 Task: Add a condition where "Assignee Is Requester" in pending tickets.
Action: Mouse moved to (235, 521)
Screenshot: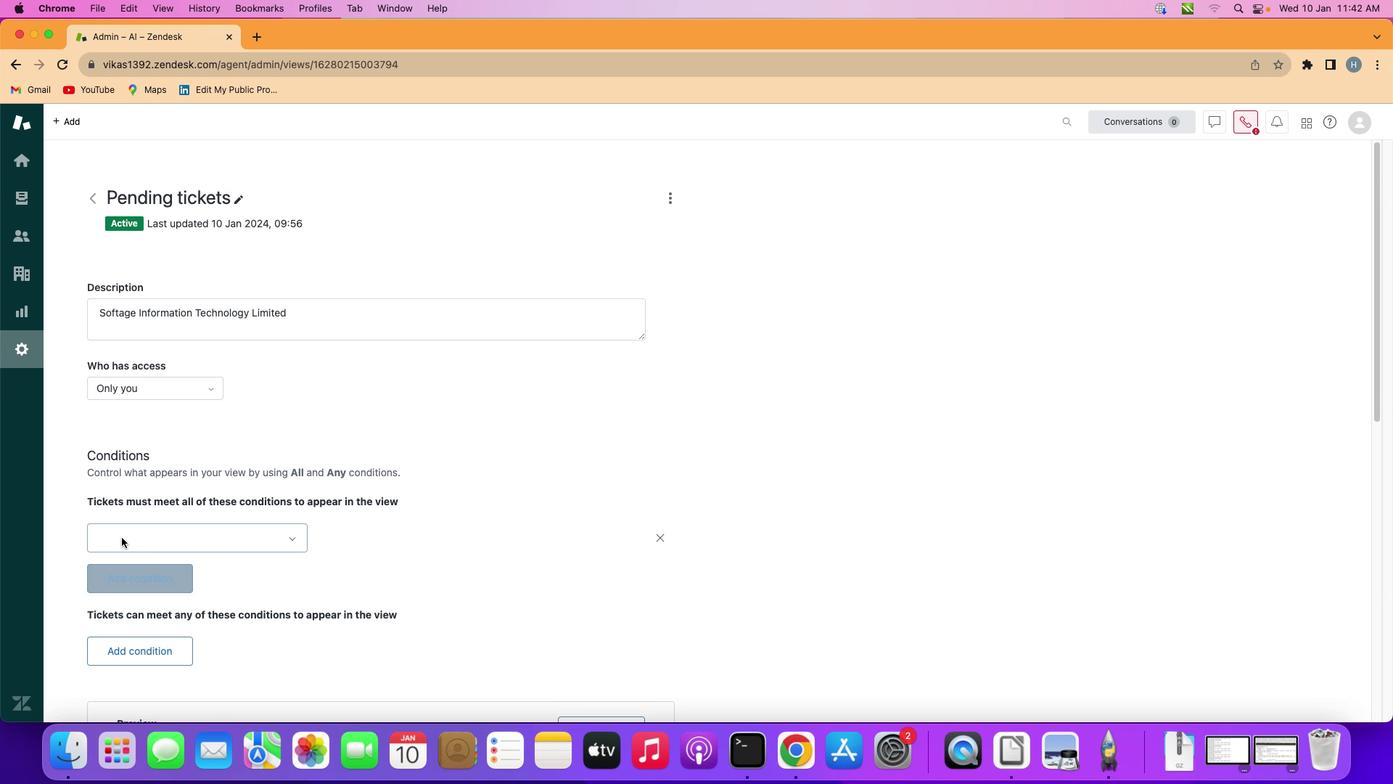 
Action: Mouse pressed left at (235, 521)
Screenshot: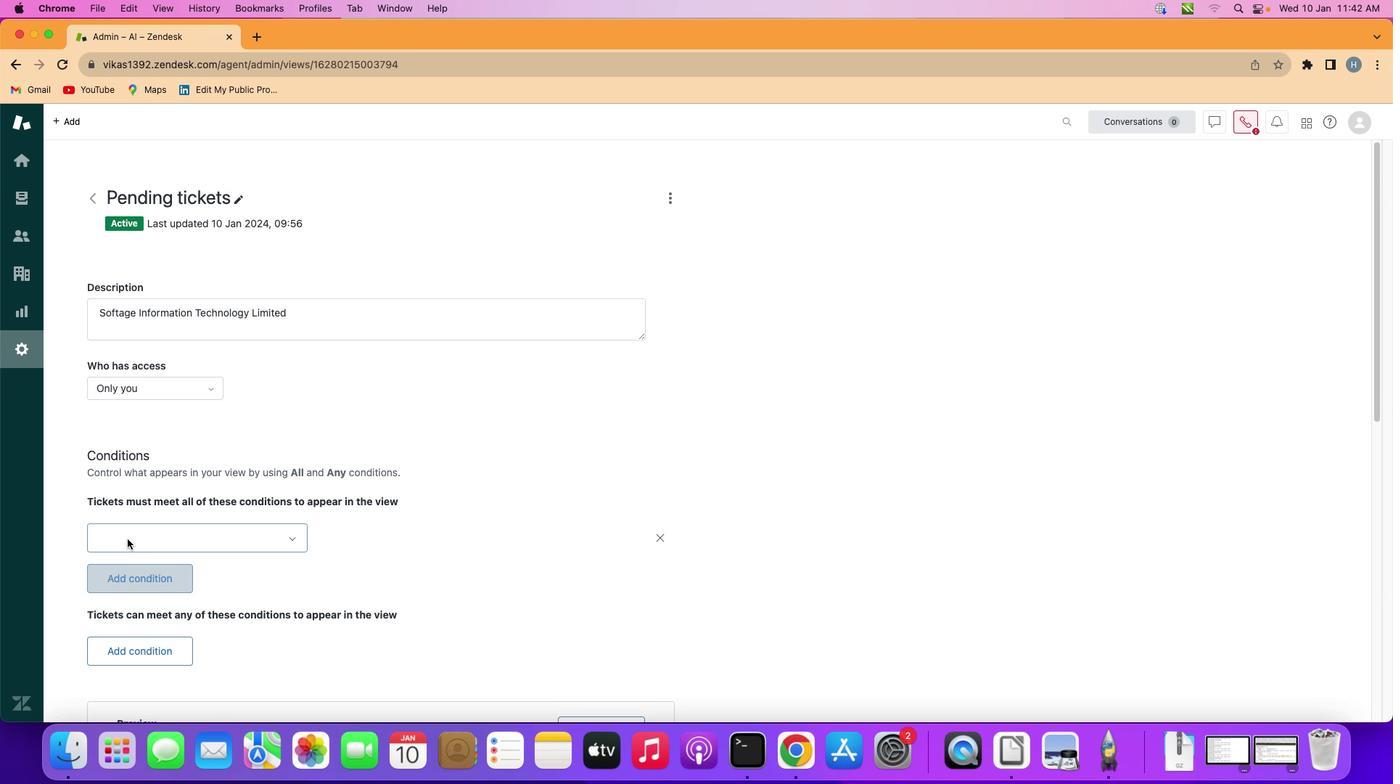 
Action: Mouse moved to (320, 519)
Screenshot: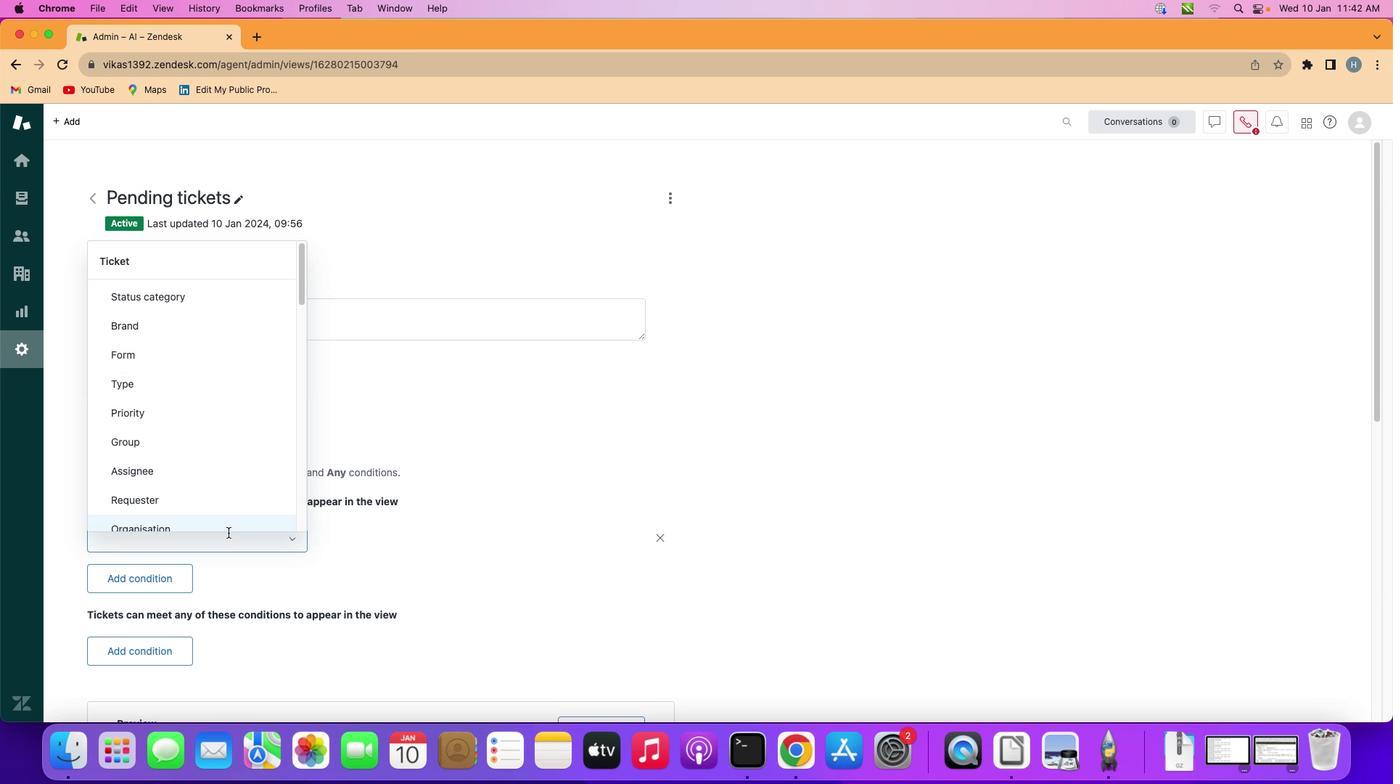 
Action: Mouse pressed left at (320, 519)
Screenshot: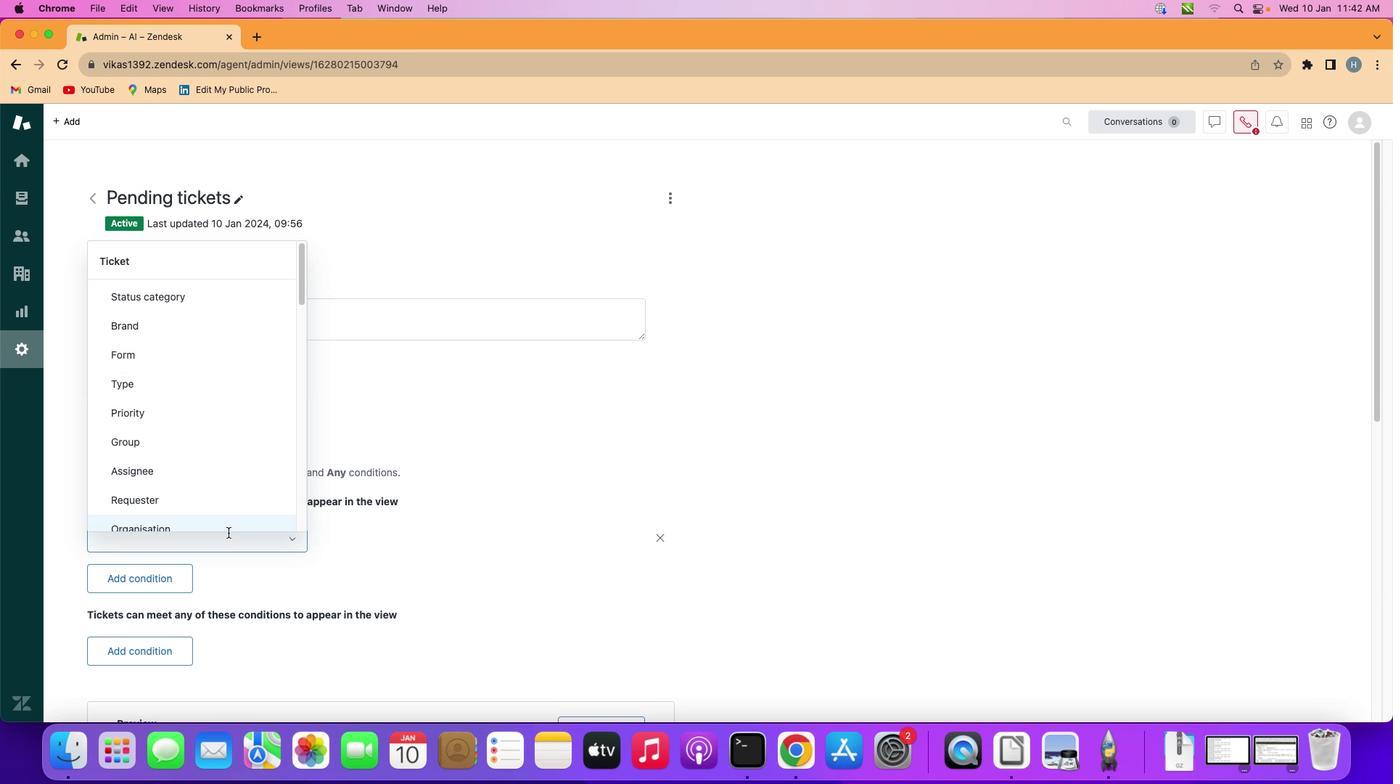
Action: Mouse moved to (330, 488)
Screenshot: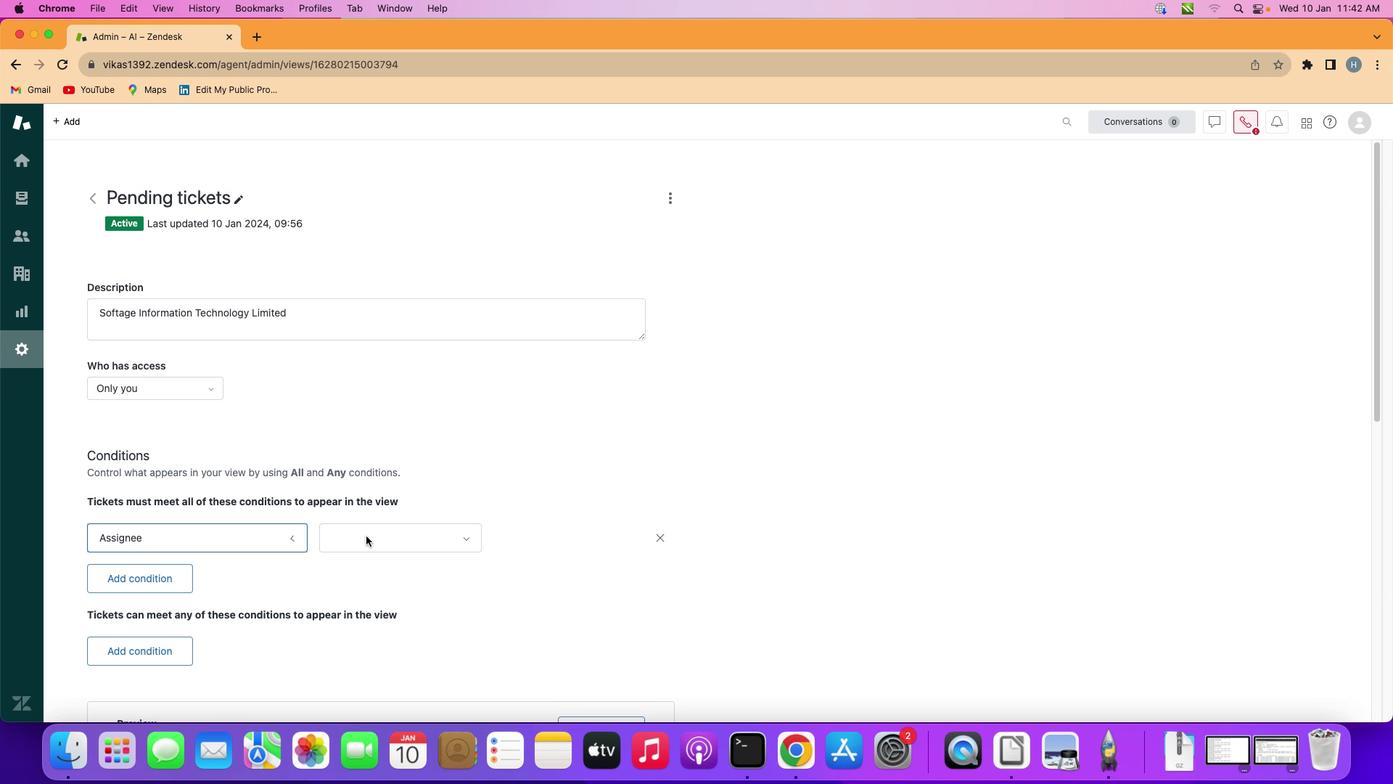 
Action: Mouse pressed left at (330, 488)
Screenshot: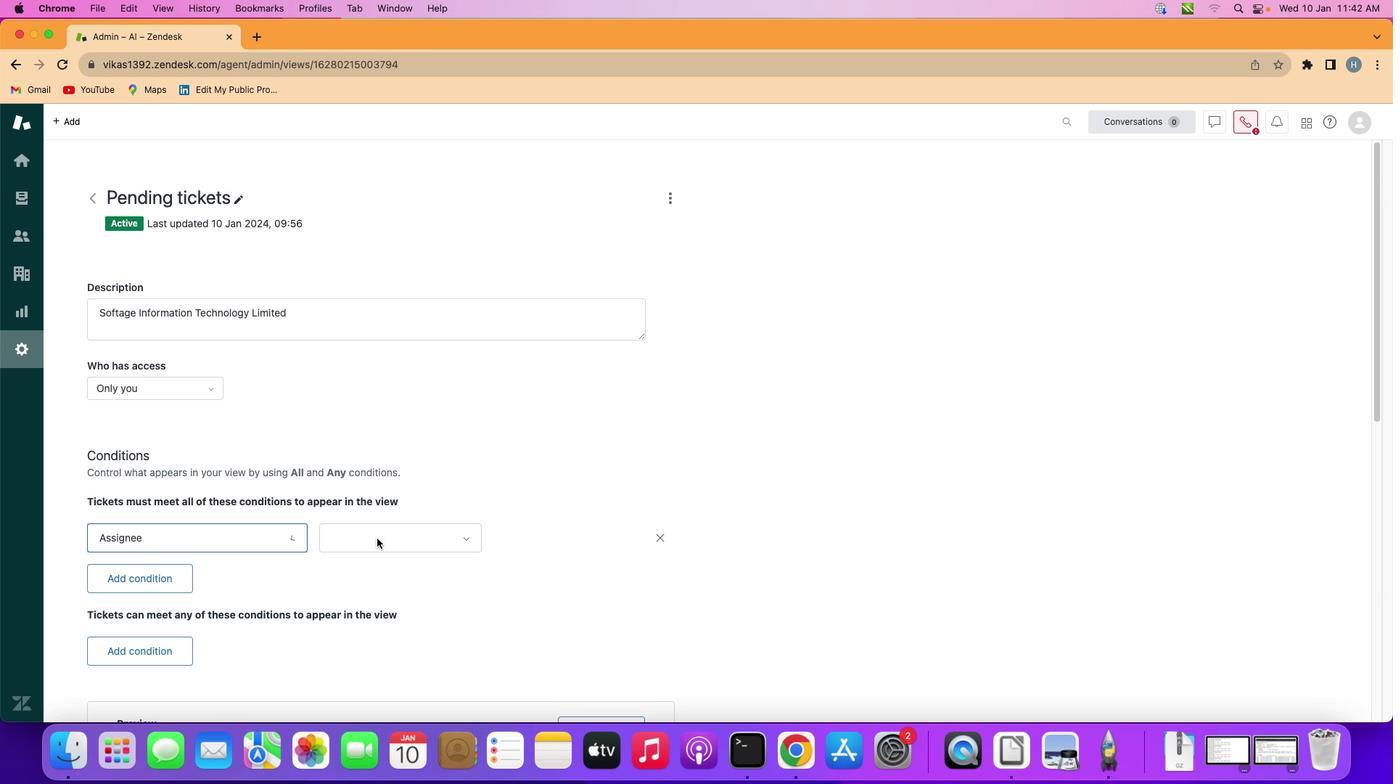 
Action: Mouse moved to (445, 520)
Screenshot: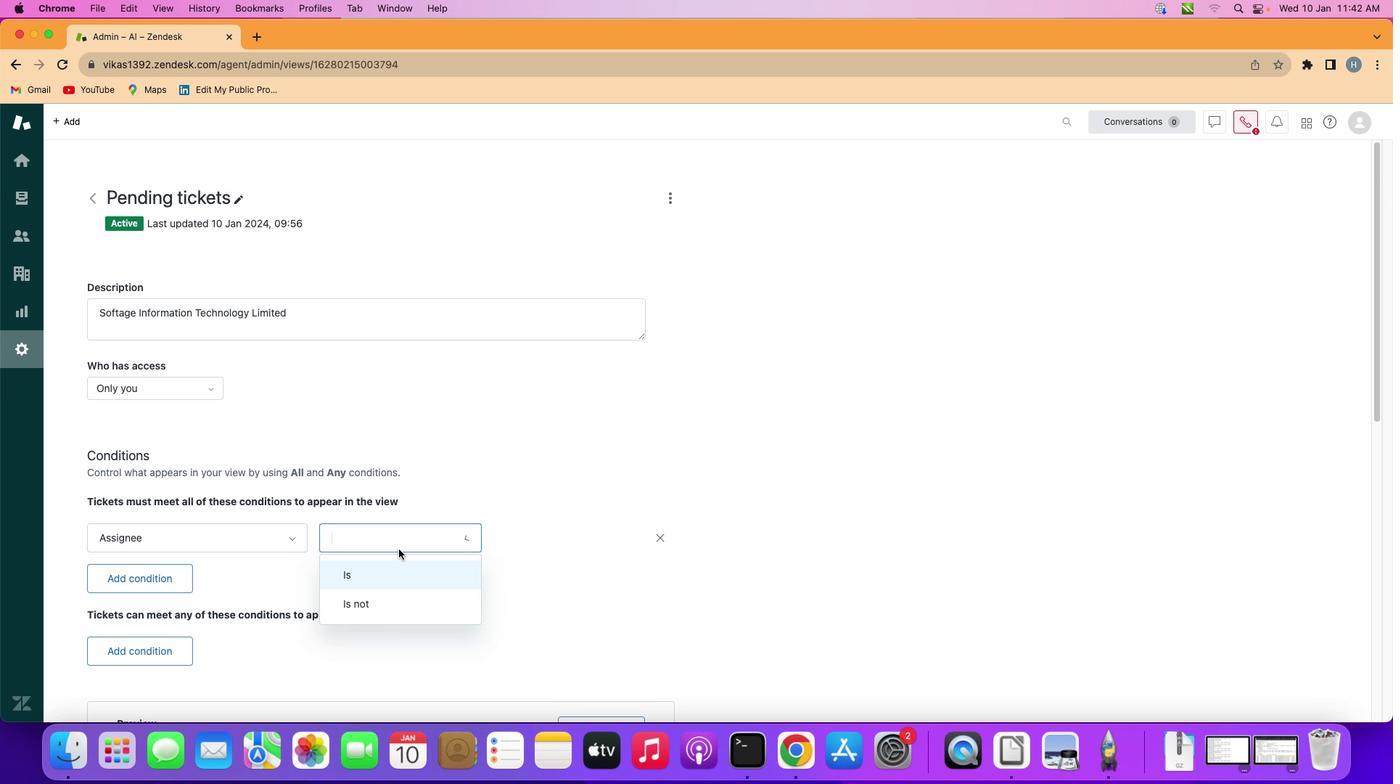 
Action: Mouse pressed left at (445, 520)
Screenshot: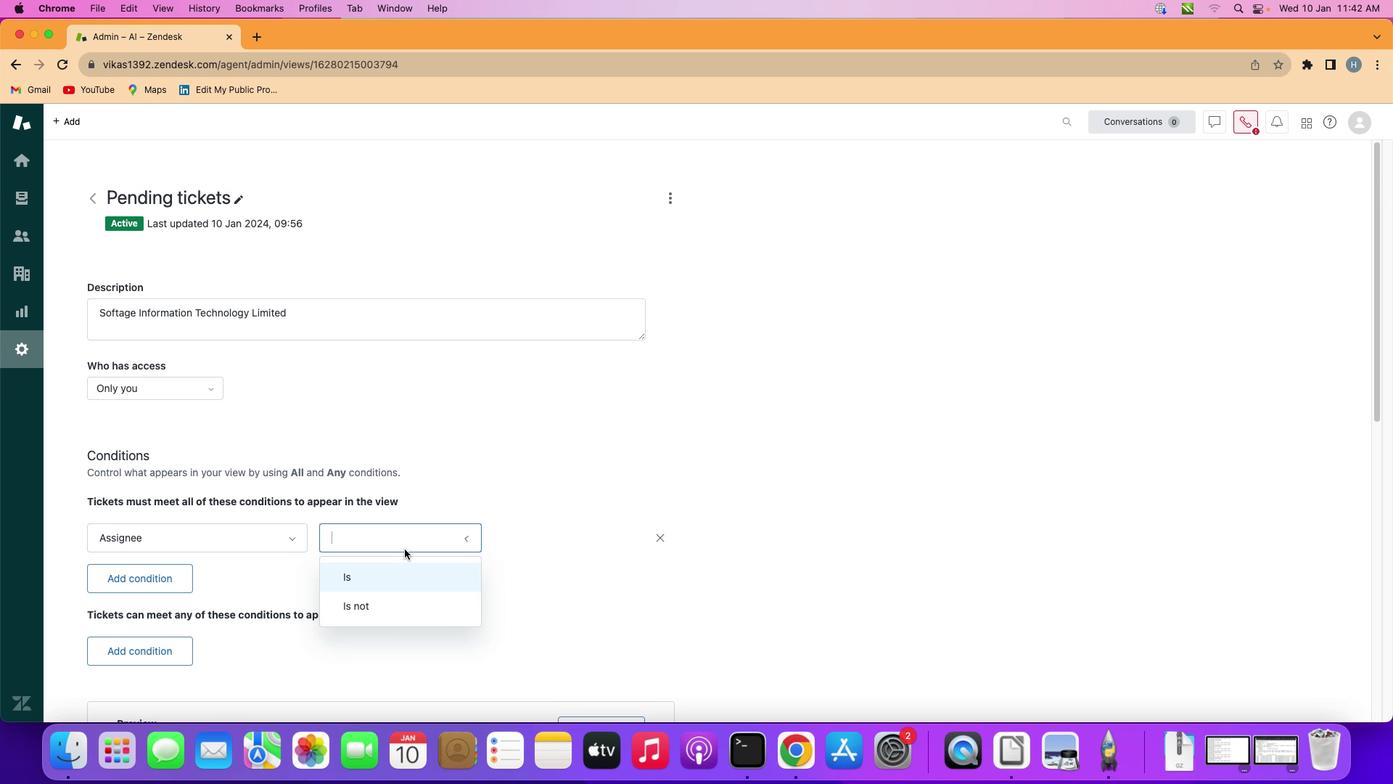 
Action: Mouse moved to (466, 532)
Screenshot: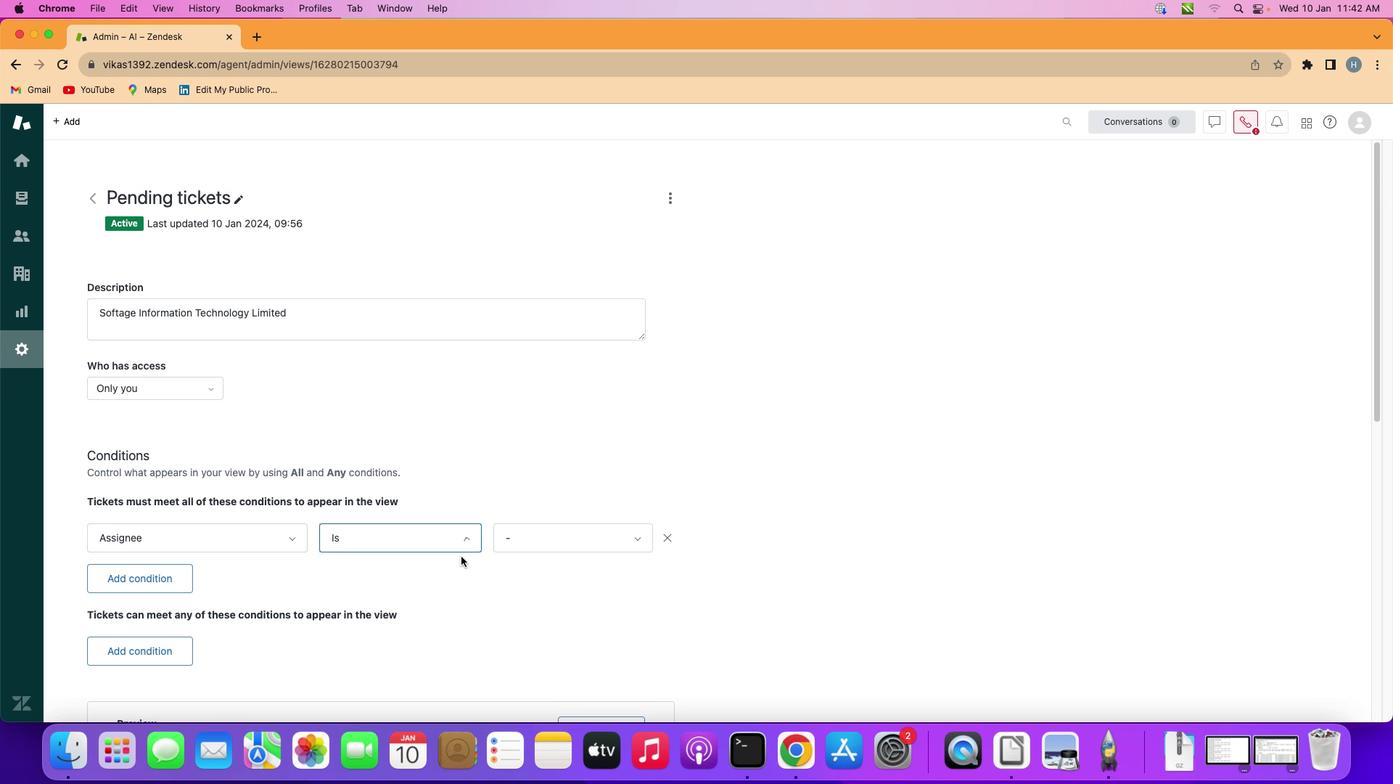 
Action: Mouse pressed left at (466, 532)
Screenshot: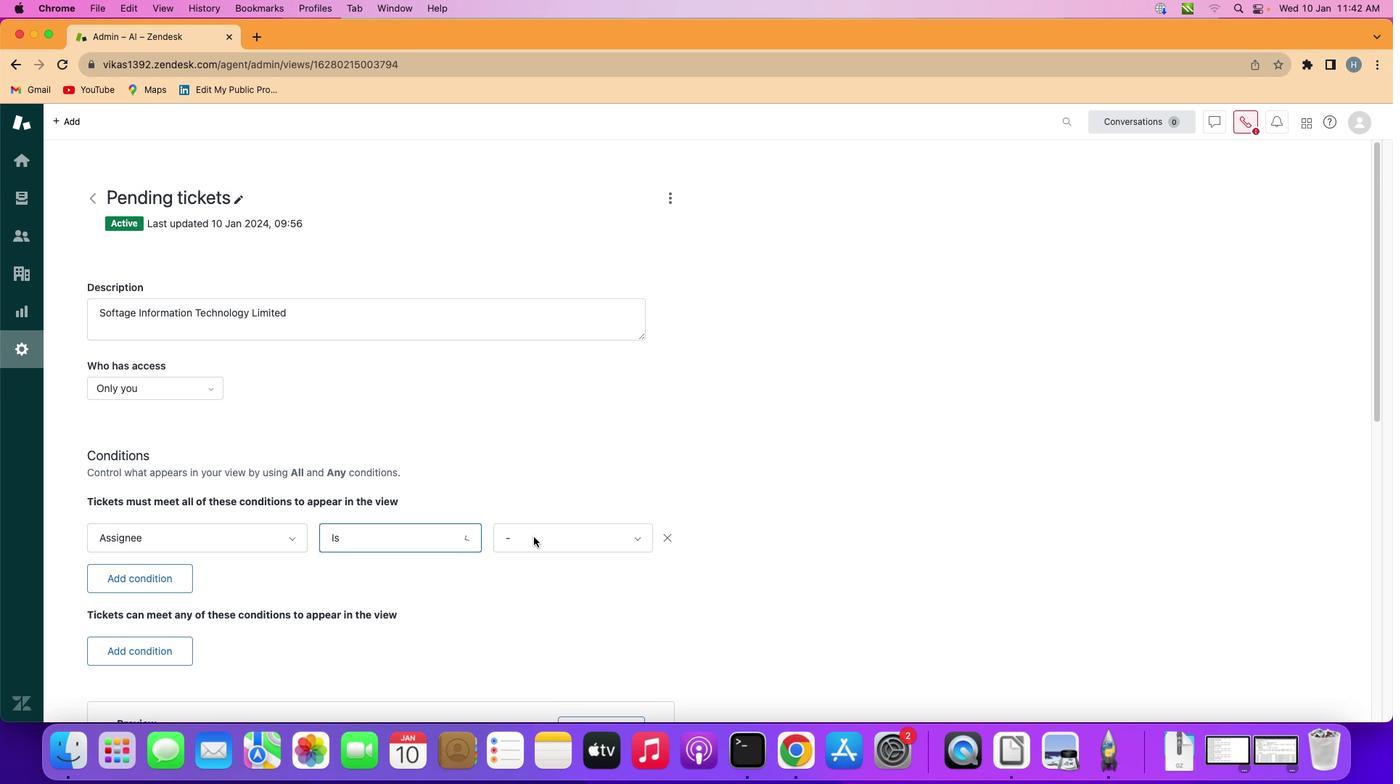 
Action: Mouse moved to (578, 518)
Screenshot: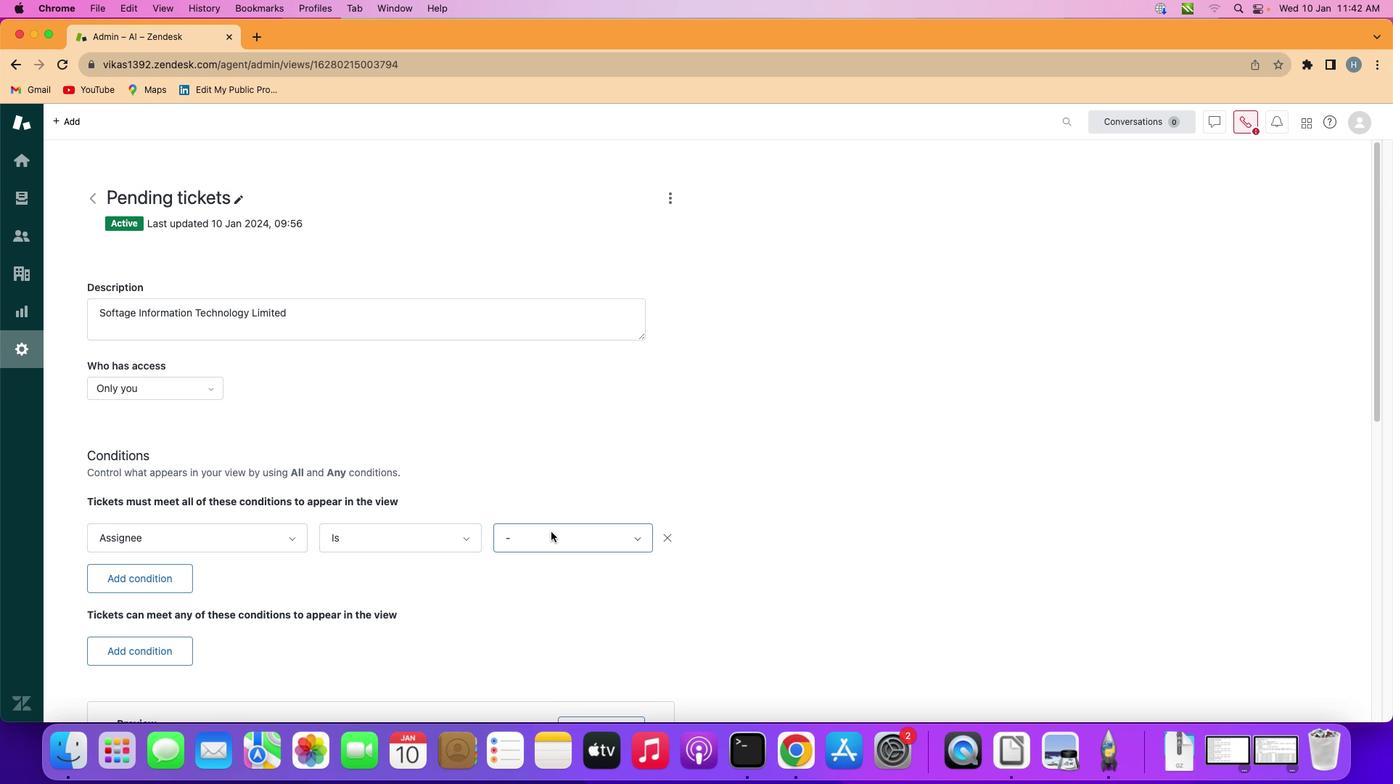 
Action: Mouse pressed left at (578, 518)
Screenshot: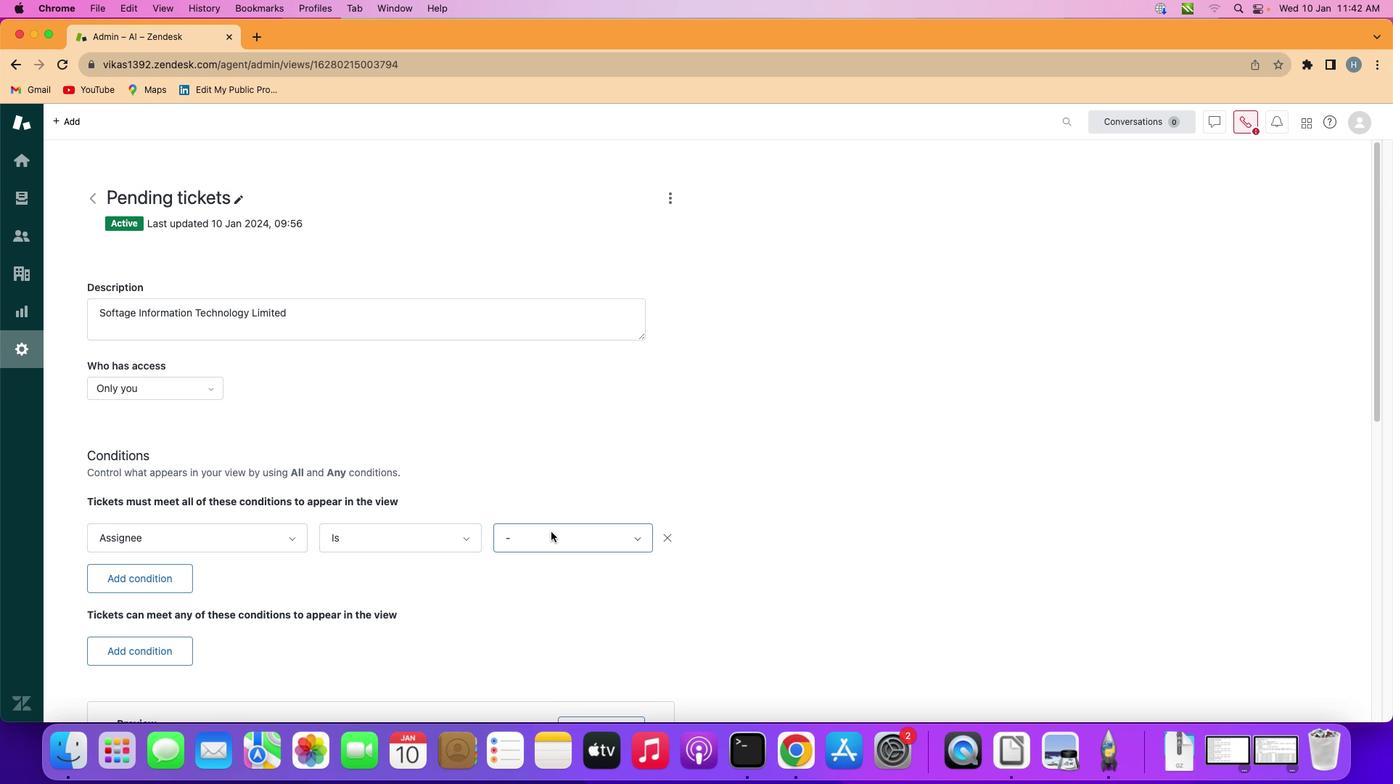 
Action: Mouse moved to (625, 519)
Screenshot: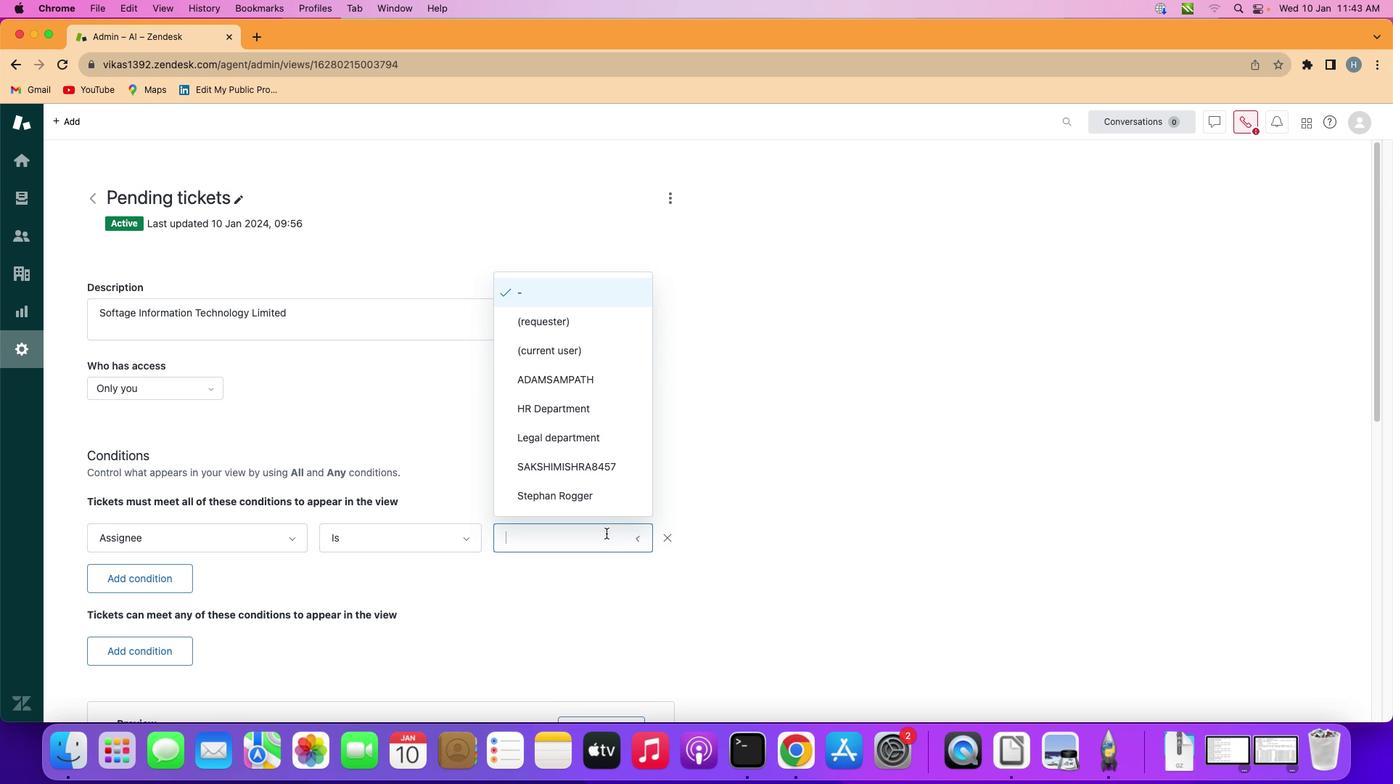
Action: Mouse pressed left at (625, 519)
Screenshot: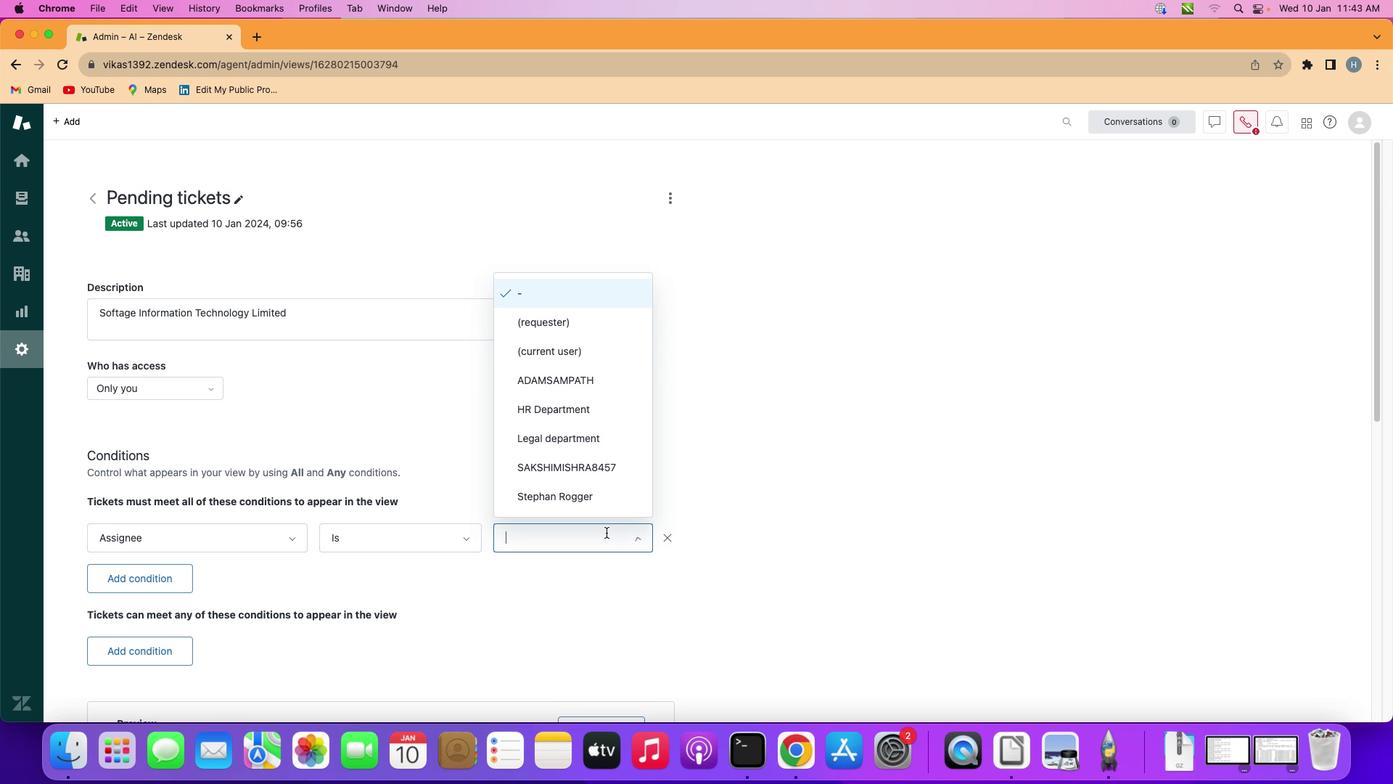 
Action: Mouse moved to (619, 434)
Screenshot: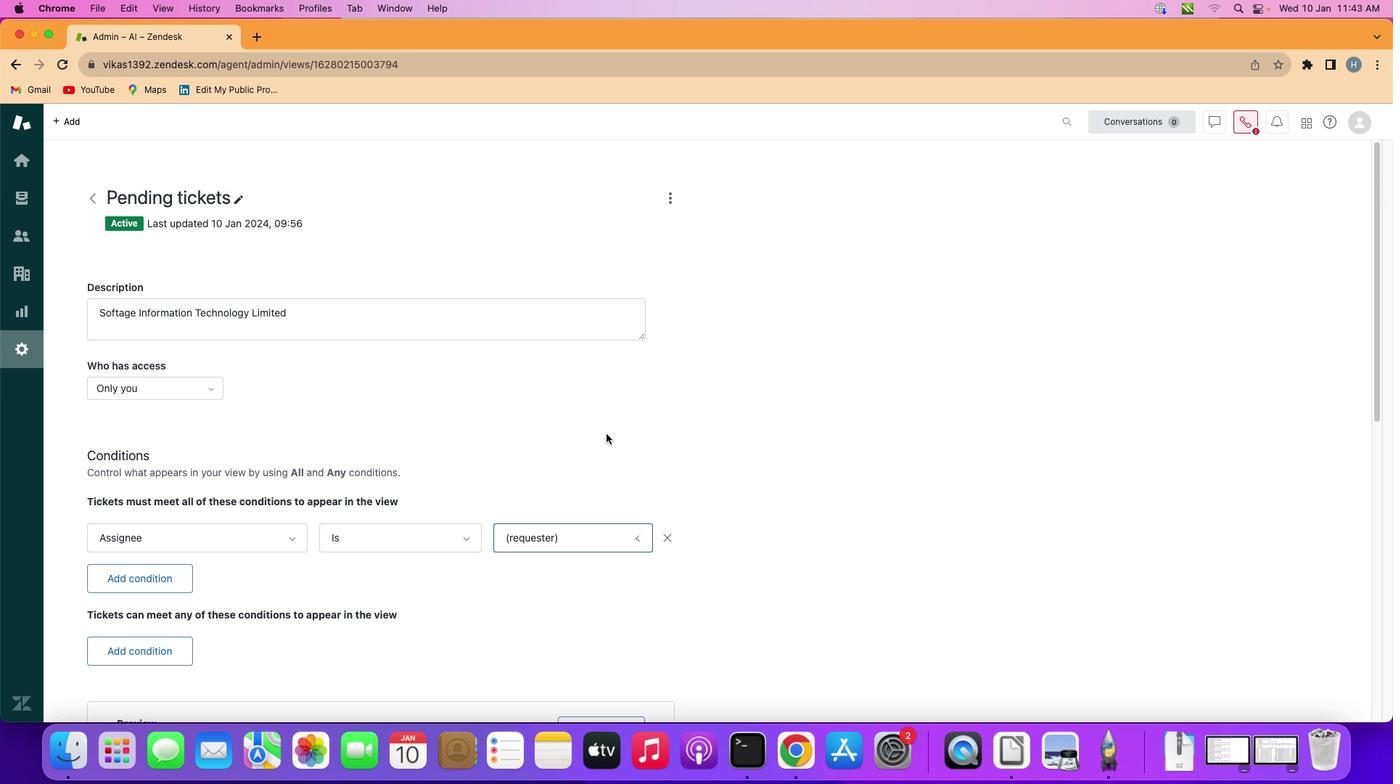 
Action: Mouse pressed left at (619, 434)
Screenshot: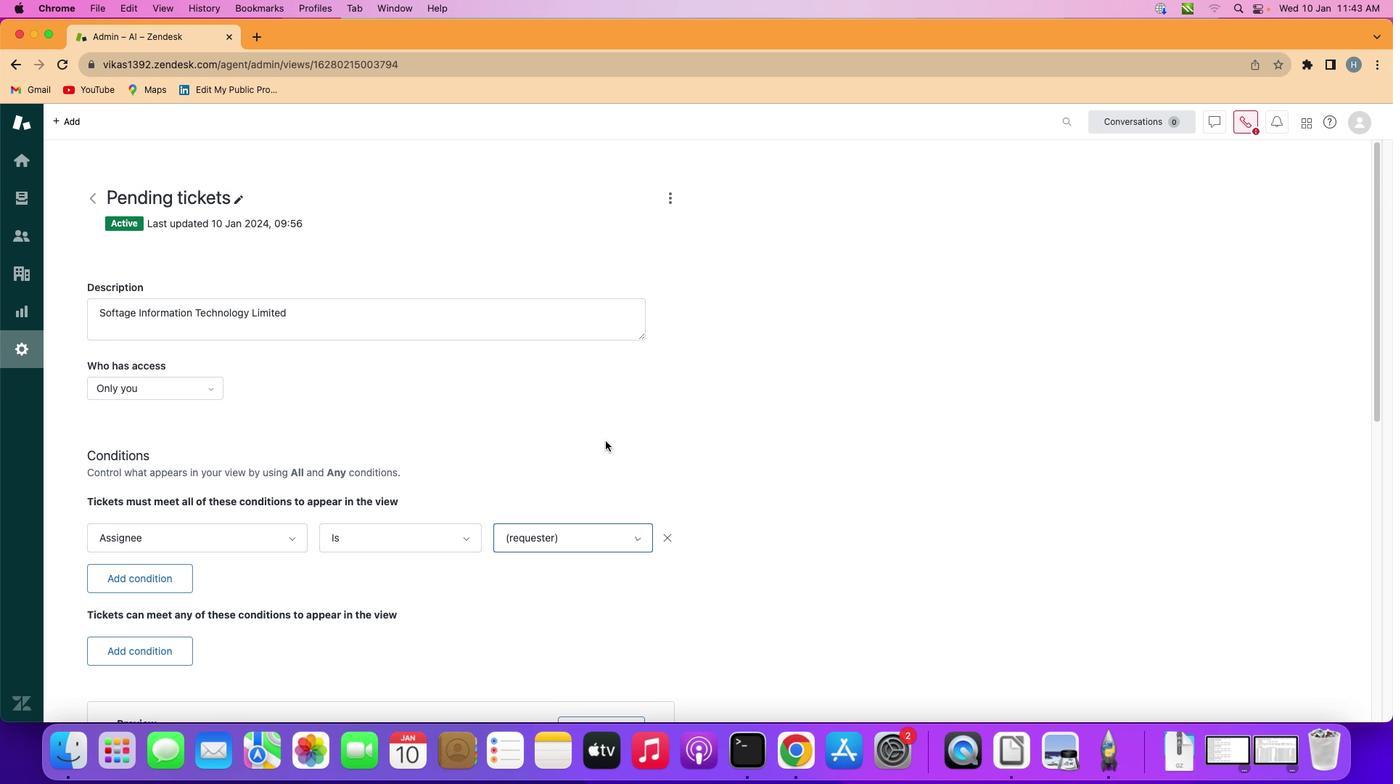 
Action: Mouse moved to (625, 481)
Screenshot: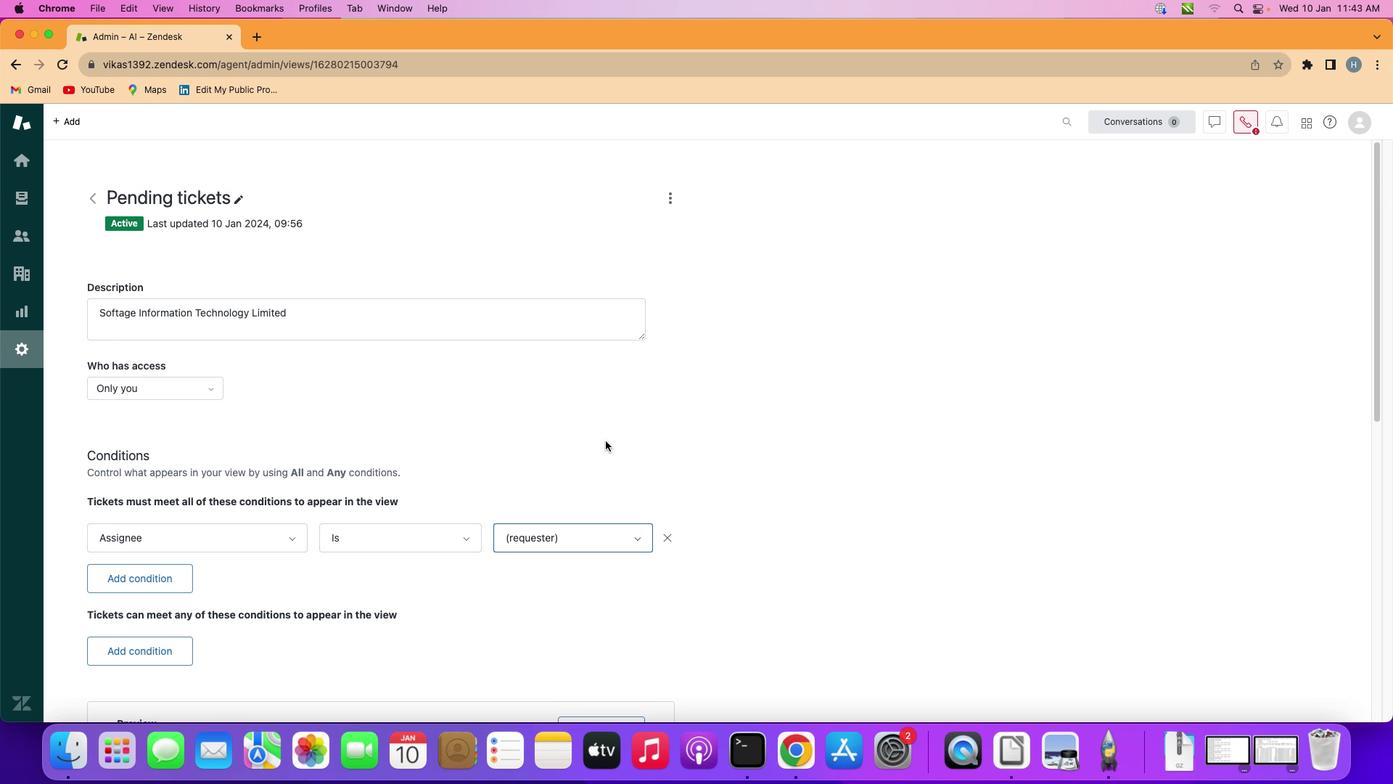 
